 Task: In candidate interviews choose email frequency linkedIn recommended.
Action: Mouse moved to (637, 65)
Screenshot: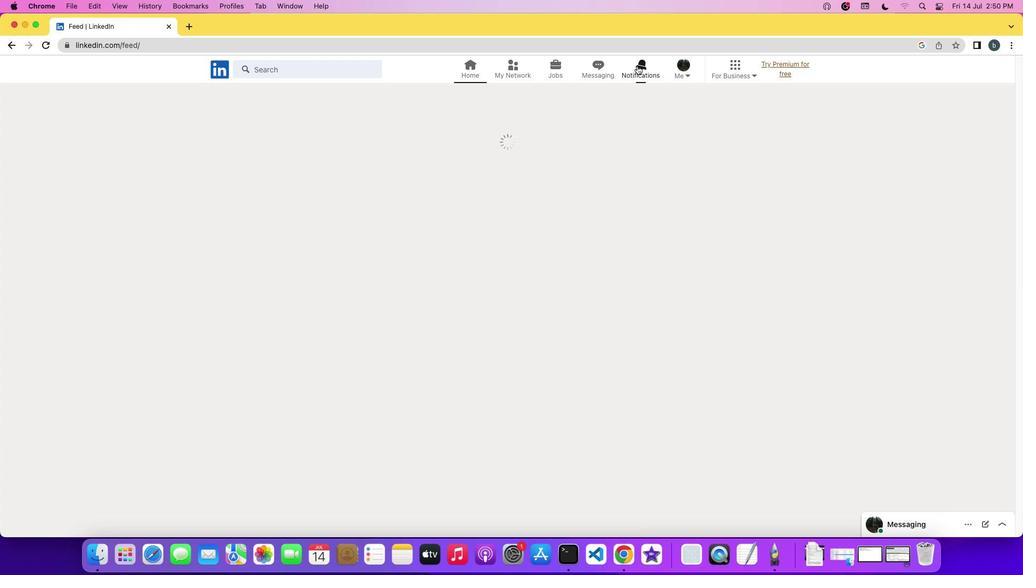 
Action: Mouse pressed left at (637, 65)
Screenshot: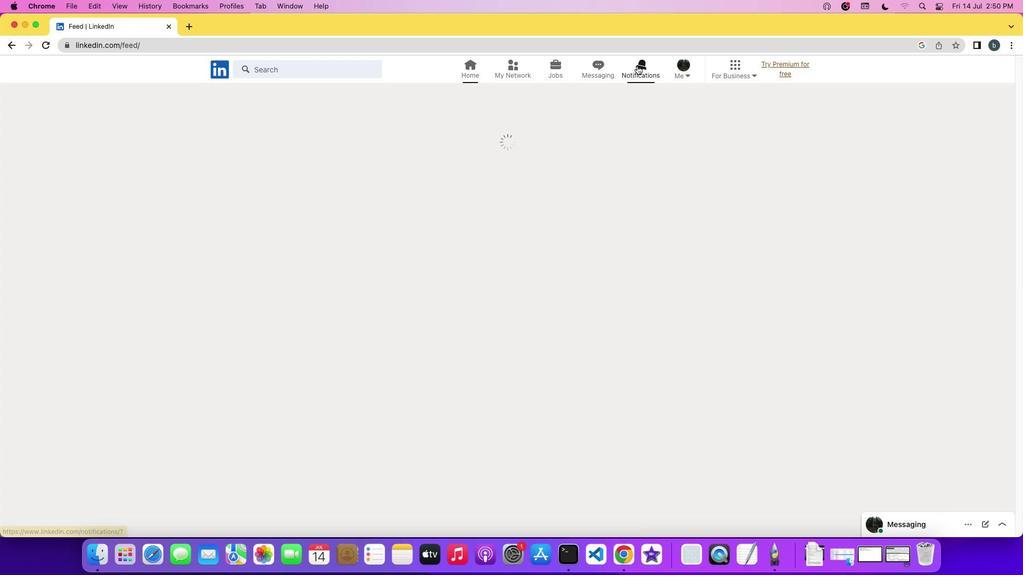 
Action: Mouse pressed left at (637, 65)
Screenshot: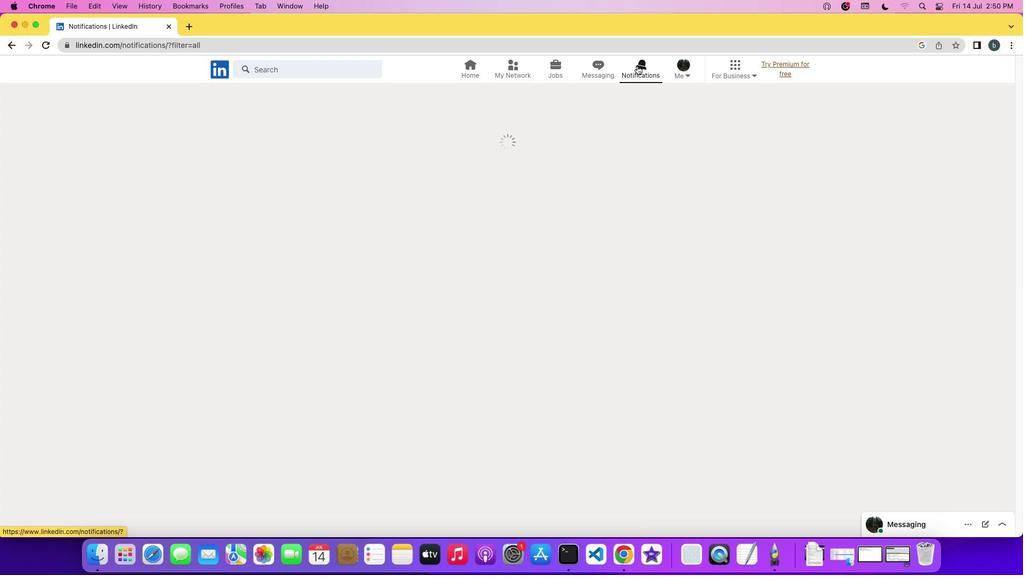 
Action: Mouse moved to (229, 136)
Screenshot: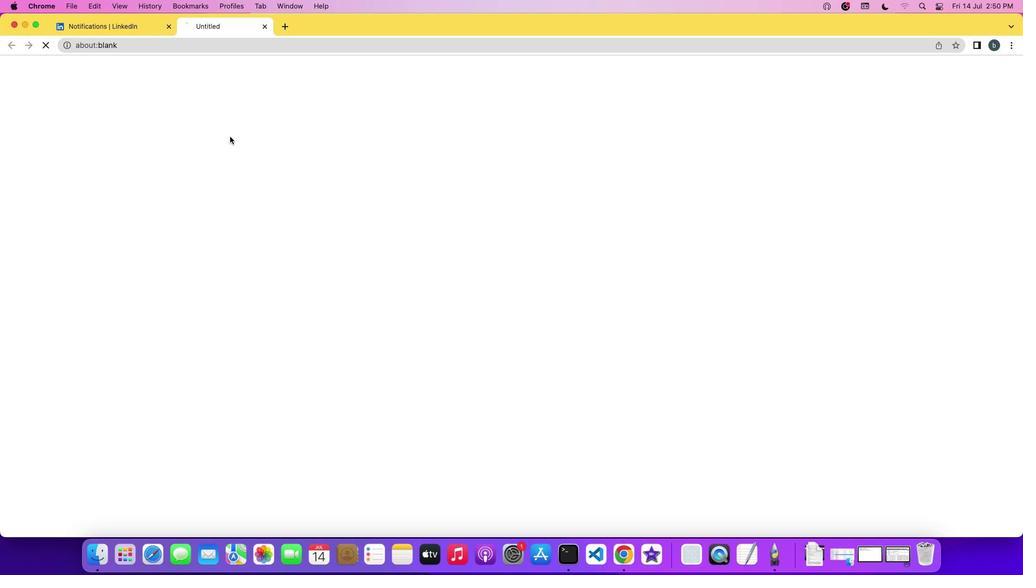 
Action: Mouse pressed left at (229, 136)
Screenshot: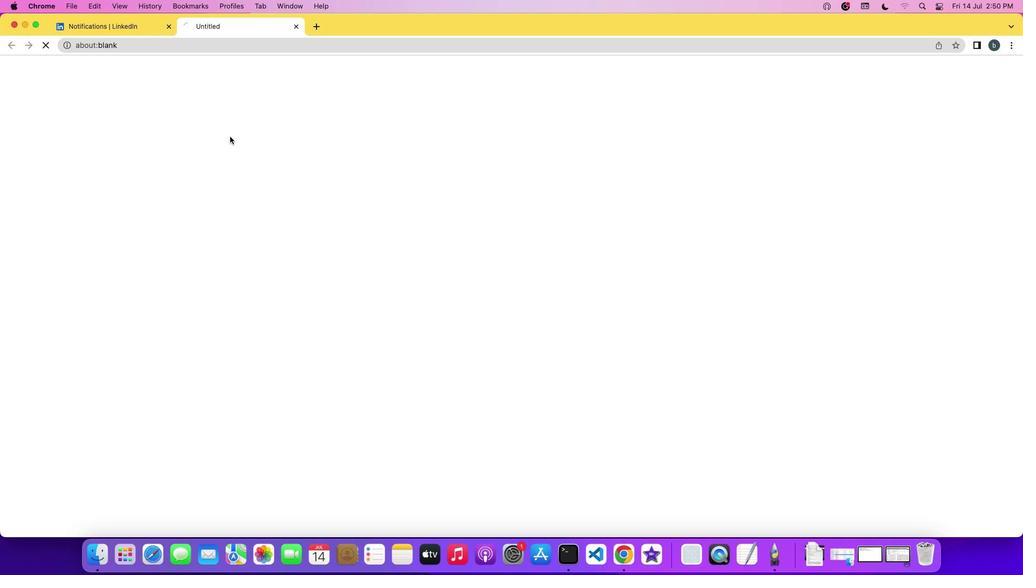 
Action: Mouse moved to (494, 164)
Screenshot: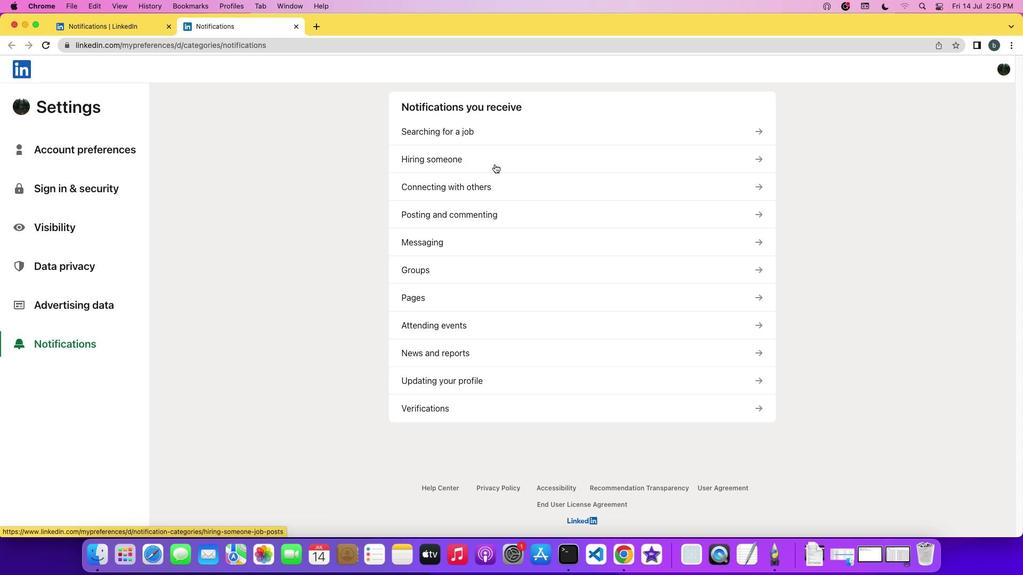 
Action: Mouse pressed left at (494, 164)
Screenshot: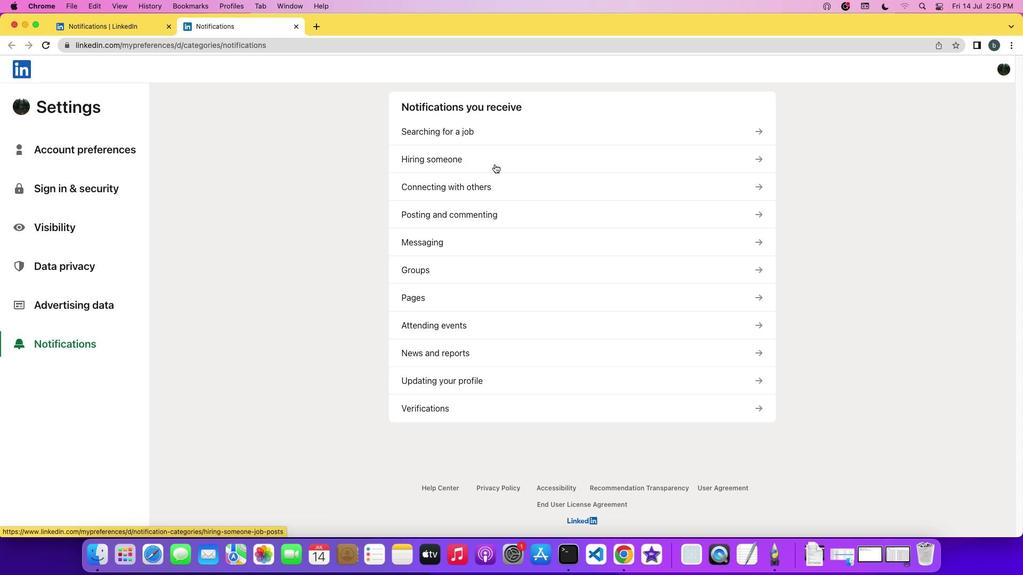 
Action: Mouse moved to (485, 287)
Screenshot: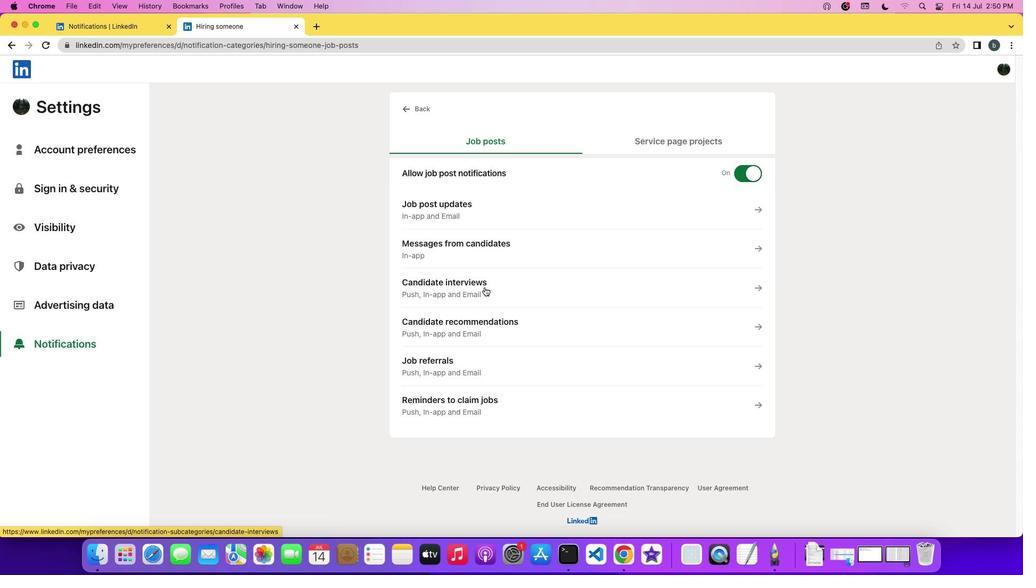 
Action: Mouse pressed left at (485, 287)
Screenshot: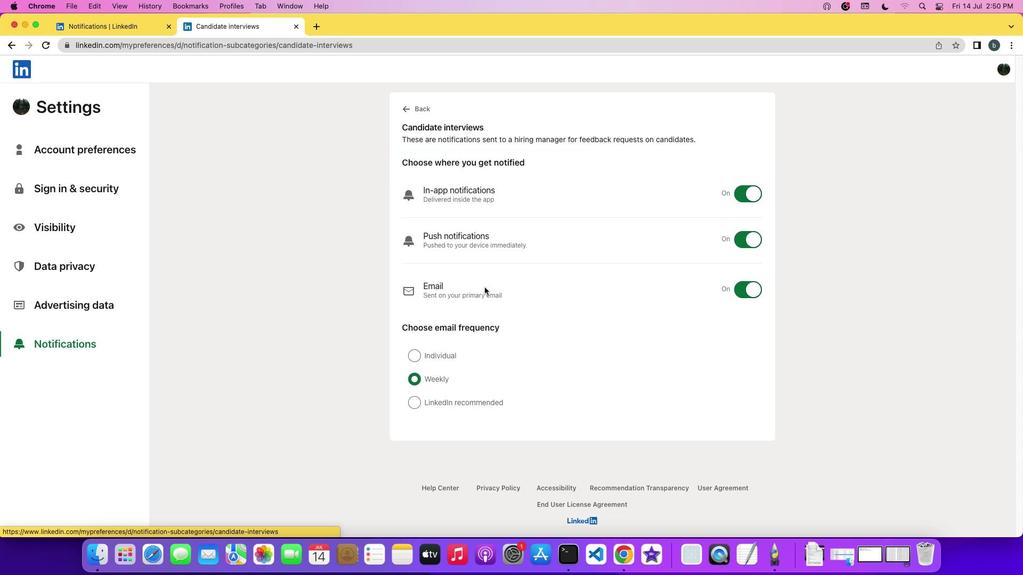
Action: Mouse moved to (415, 400)
Screenshot: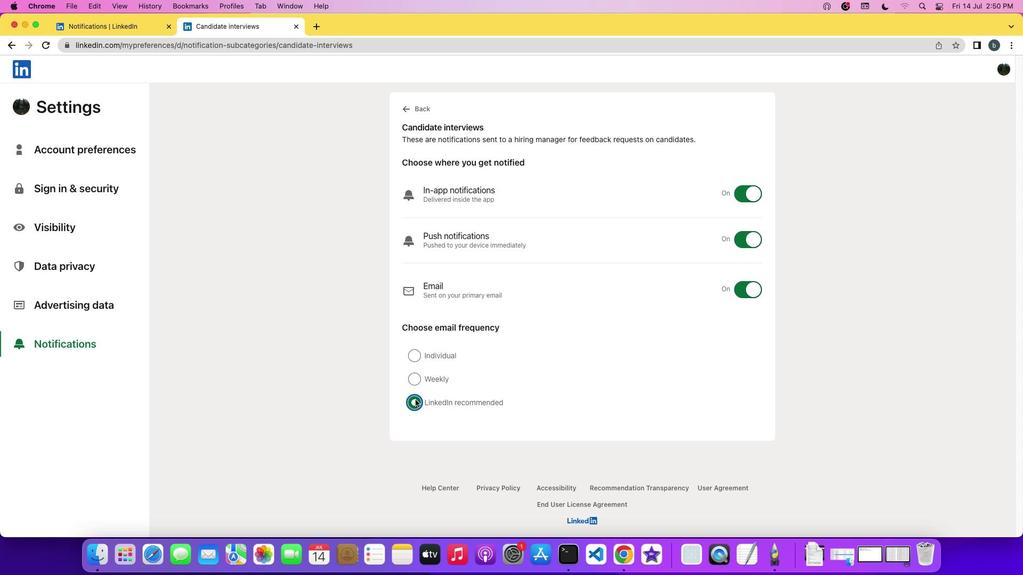
Action: Mouse pressed left at (415, 400)
Screenshot: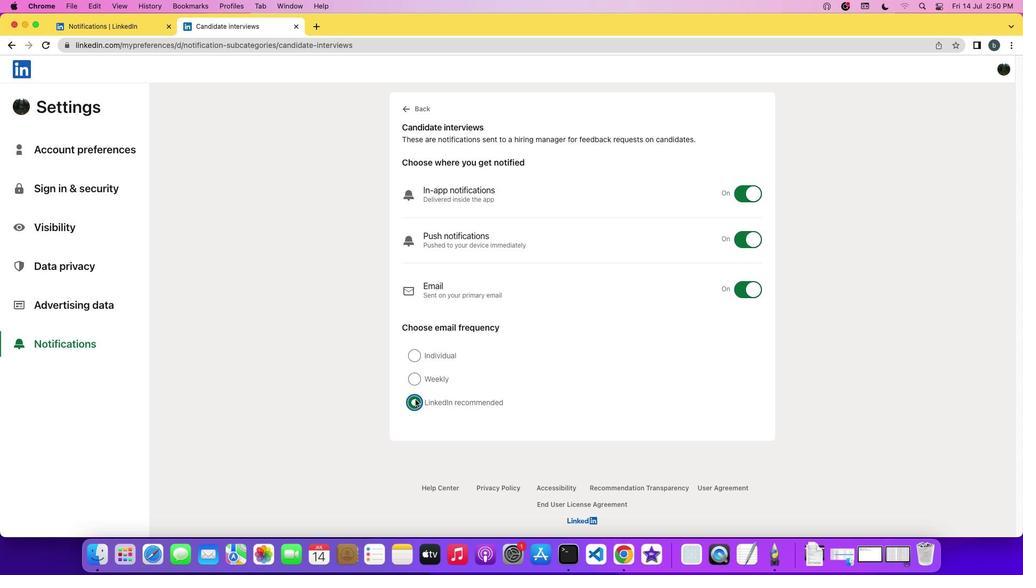 
Action: Mouse moved to (525, 422)
Screenshot: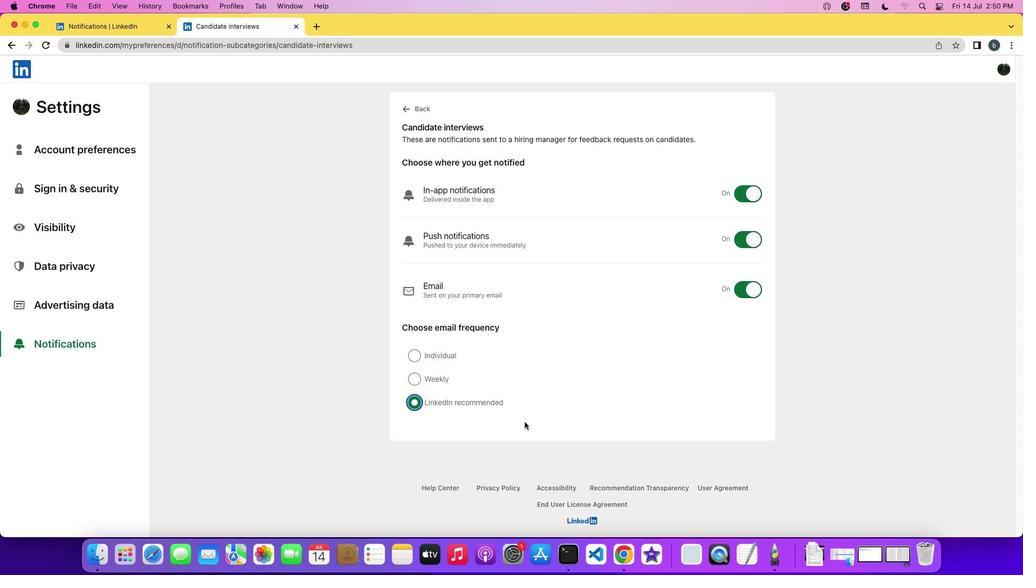 
